 Task: Set and save  "Default tune Set and save ting used" for "H.264/MPEG-4 Part 10/AVC encoder (x264)" to the  still image.
Action: Mouse moved to (99, 16)
Screenshot: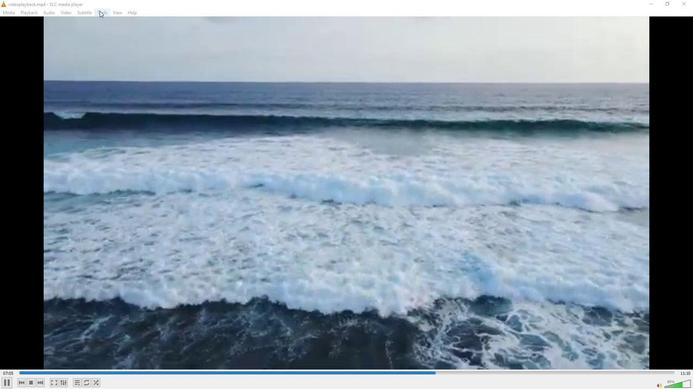 
Action: Mouse pressed left at (99, 16)
Screenshot: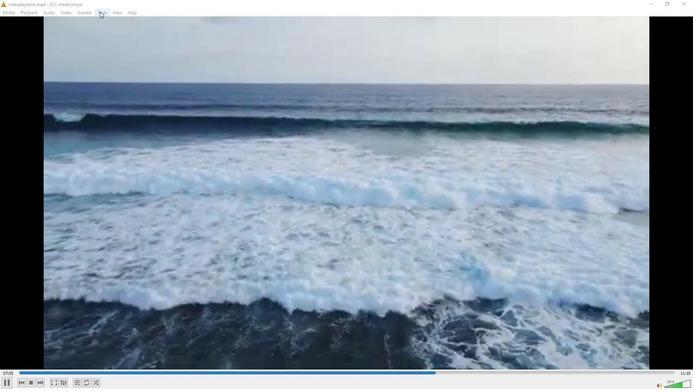
Action: Mouse moved to (119, 100)
Screenshot: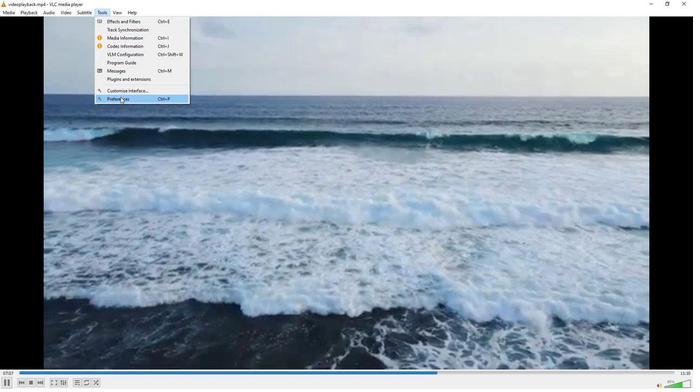 
Action: Mouse pressed left at (119, 100)
Screenshot: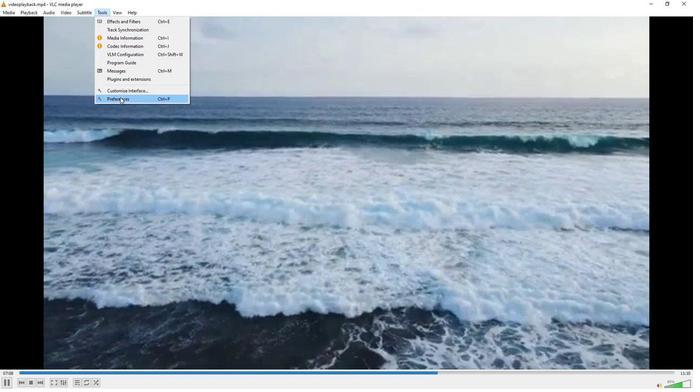 
Action: Mouse moved to (229, 317)
Screenshot: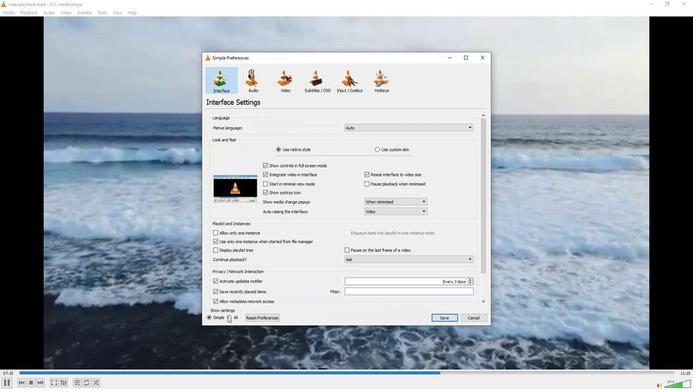 
Action: Mouse pressed left at (229, 317)
Screenshot: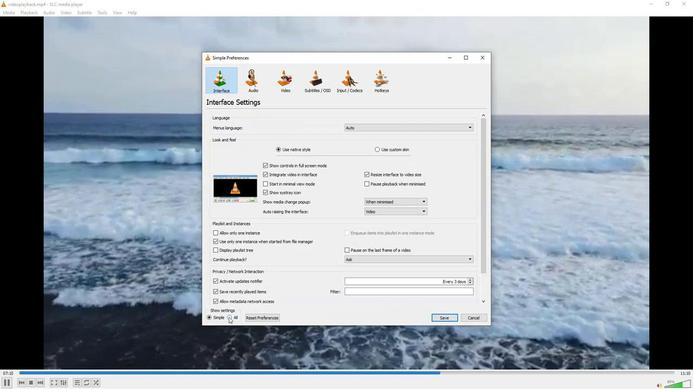 
Action: Mouse moved to (220, 246)
Screenshot: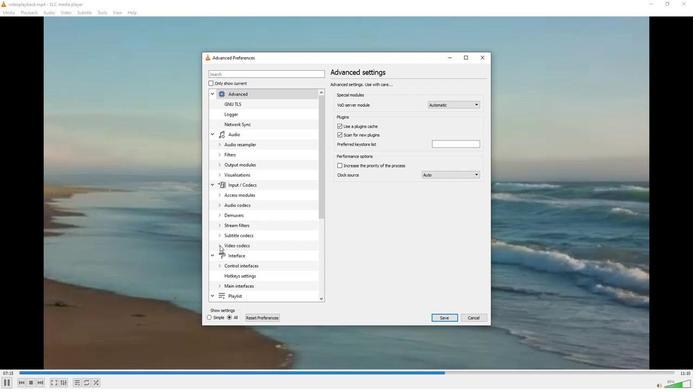 
Action: Mouse pressed left at (220, 246)
Screenshot: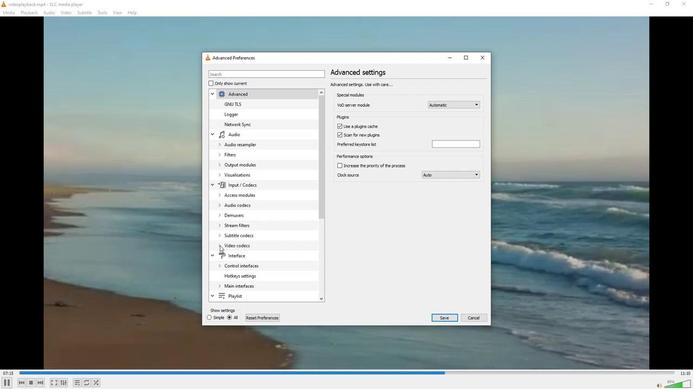 
Action: Mouse moved to (235, 264)
Screenshot: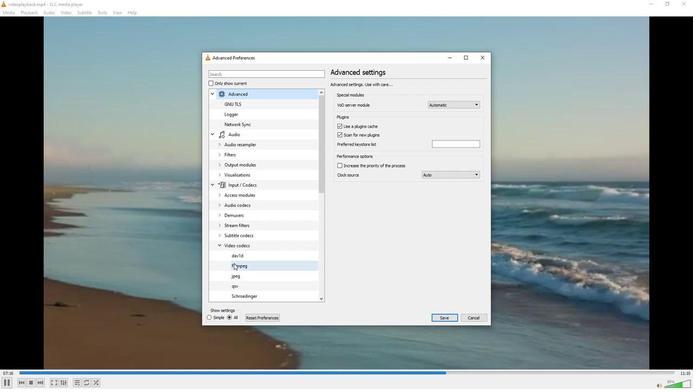 
Action: Mouse scrolled (235, 264) with delta (0, 0)
Screenshot: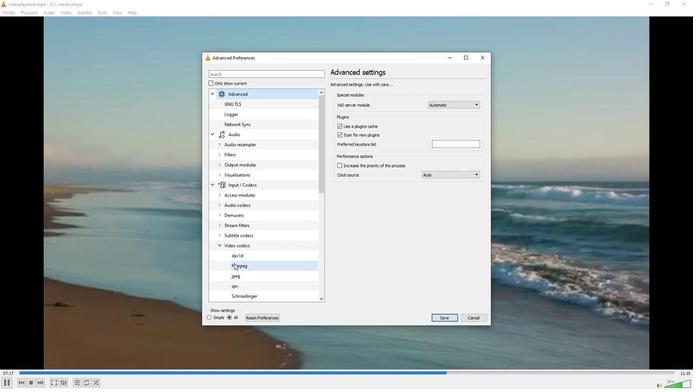 
Action: Mouse moved to (240, 295)
Screenshot: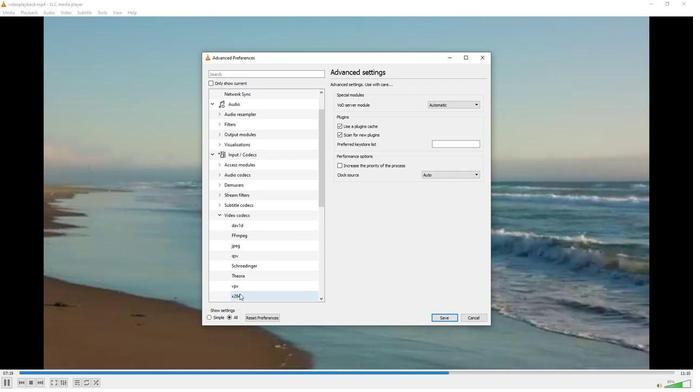 
Action: Mouse pressed left at (240, 295)
Screenshot: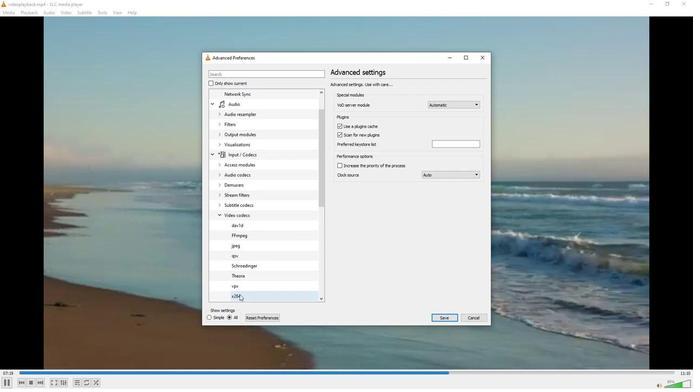 
Action: Mouse moved to (370, 194)
Screenshot: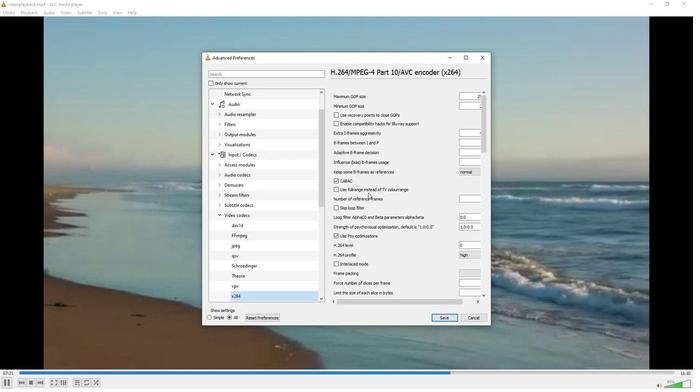 
Action: Mouse scrolled (370, 194) with delta (0, 0)
Screenshot: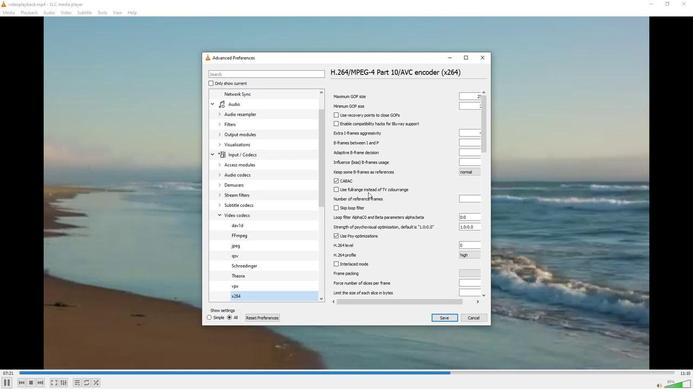 
Action: Mouse scrolled (370, 194) with delta (0, 0)
Screenshot: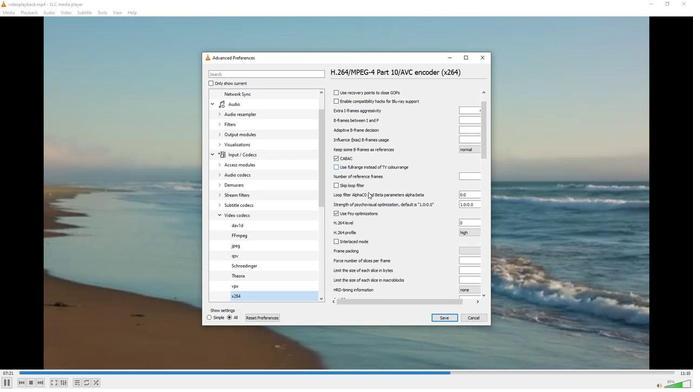 
Action: Mouse scrolled (370, 194) with delta (0, 0)
Screenshot: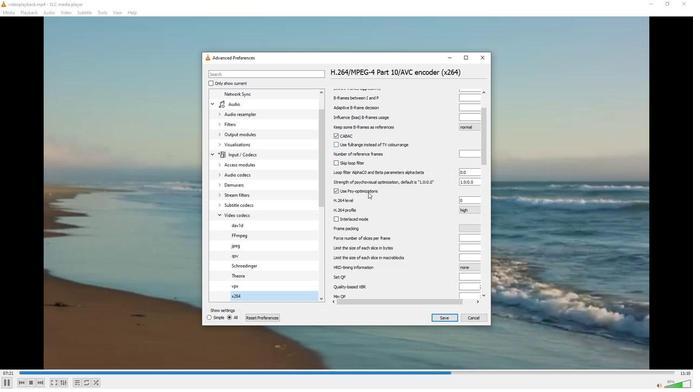 
Action: Mouse scrolled (370, 194) with delta (0, 0)
Screenshot: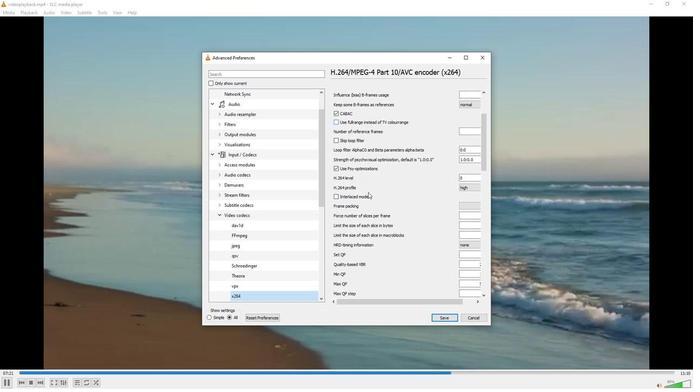 
Action: Mouse scrolled (370, 194) with delta (0, 0)
Screenshot: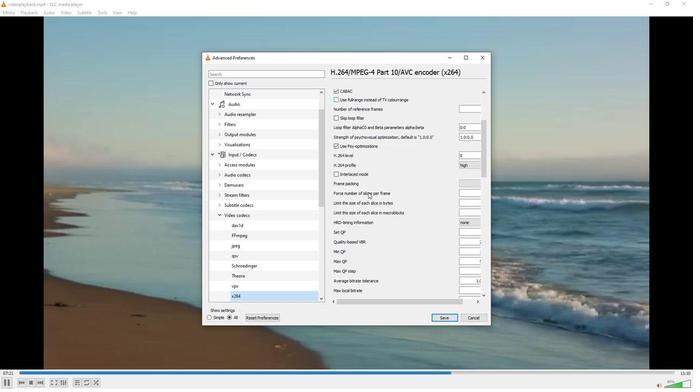 
Action: Mouse moved to (370, 193)
Screenshot: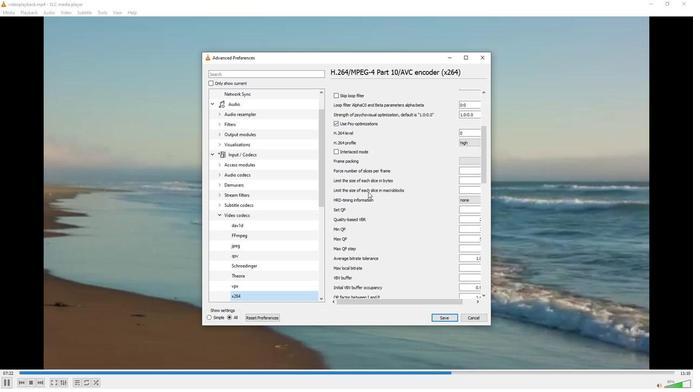 
Action: Mouse scrolled (370, 193) with delta (0, 0)
Screenshot: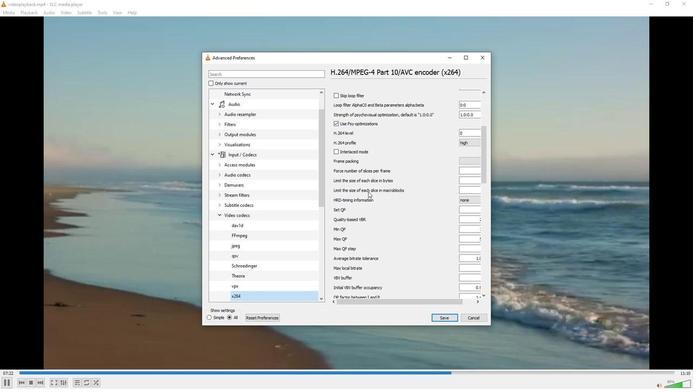 
Action: Mouse scrolled (370, 193) with delta (0, 0)
Screenshot: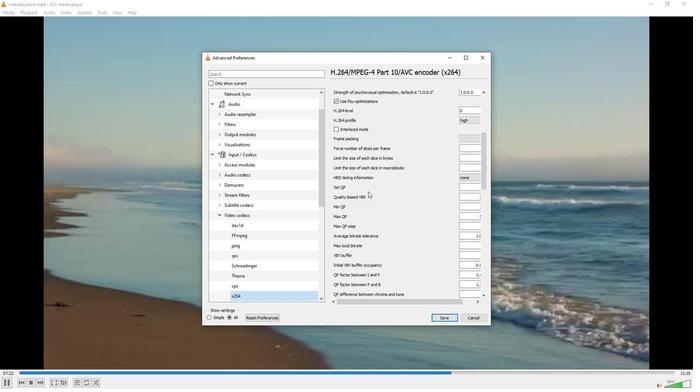 
Action: Mouse scrolled (370, 193) with delta (0, 0)
Screenshot: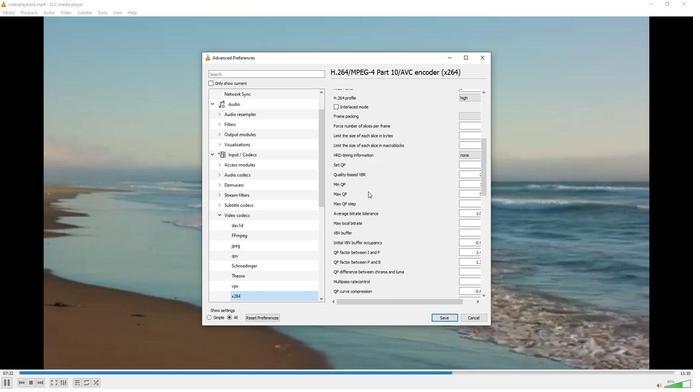
Action: Mouse scrolled (370, 193) with delta (0, 0)
Screenshot: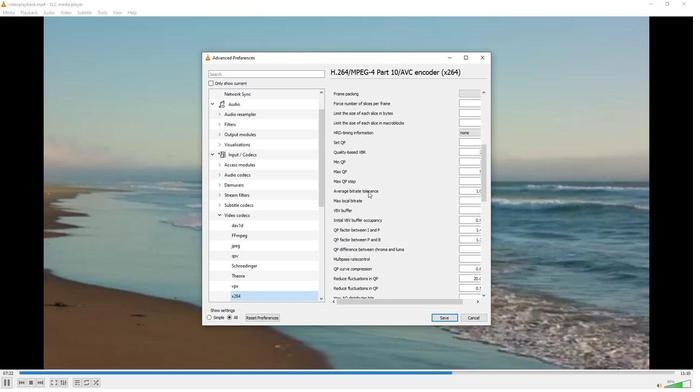 
Action: Mouse scrolled (370, 193) with delta (0, 0)
Screenshot: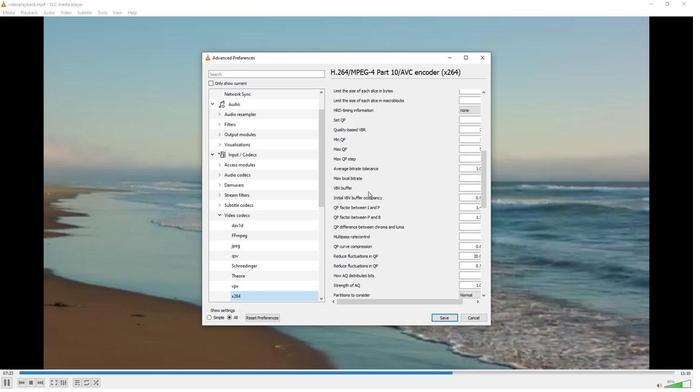 
Action: Mouse moved to (370, 193)
Screenshot: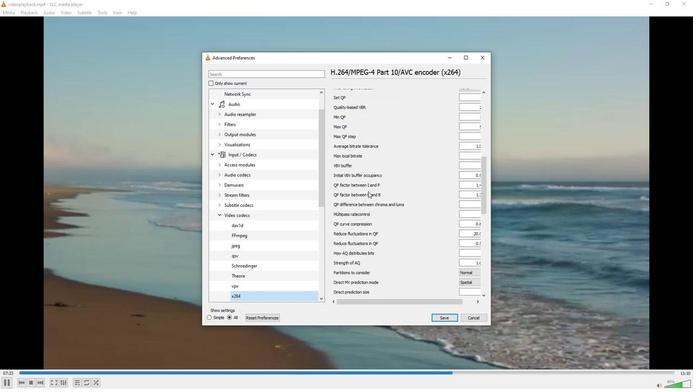 
Action: Mouse scrolled (370, 193) with delta (0, 0)
Screenshot: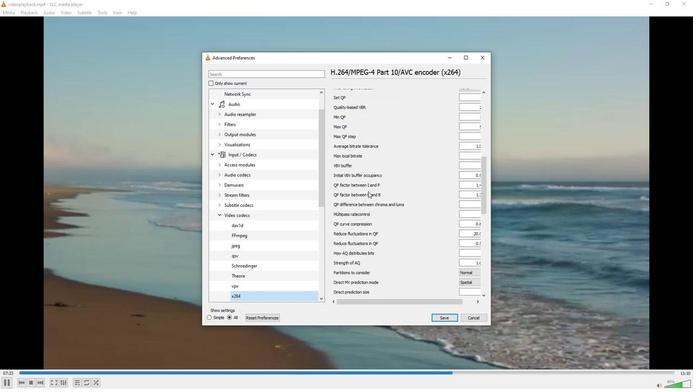 
Action: Mouse scrolled (370, 193) with delta (0, 0)
Screenshot: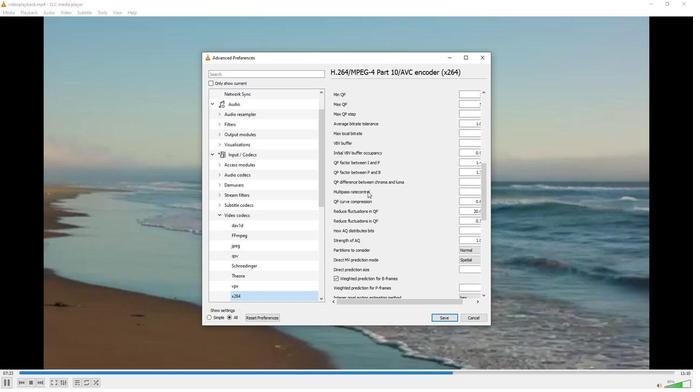 
Action: Mouse scrolled (370, 193) with delta (0, 0)
Screenshot: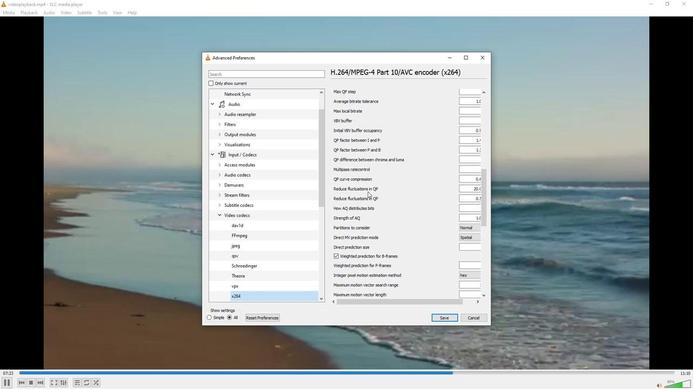 
Action: Mouse moved to (369, 193)
Screenshot: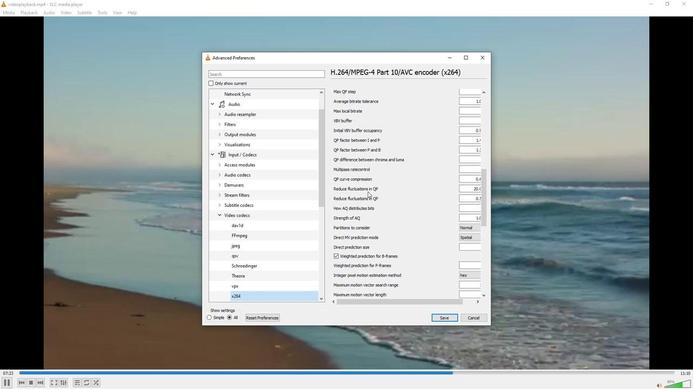 
Action: Mouse scrolled (369, 193) with delta (0, 0)
Screenshot: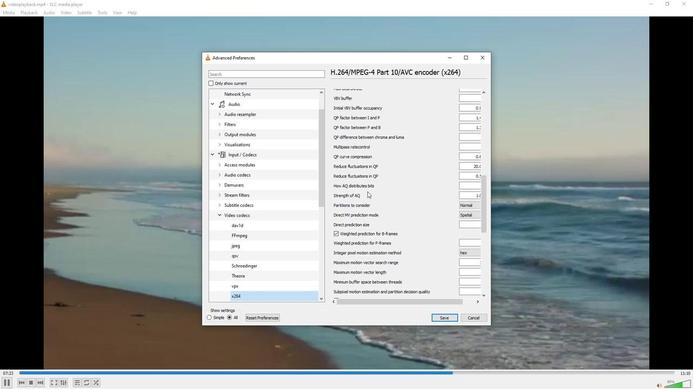 
Action: Mouse scrolled (369, 193) with delta (0, 0)
Screenshot: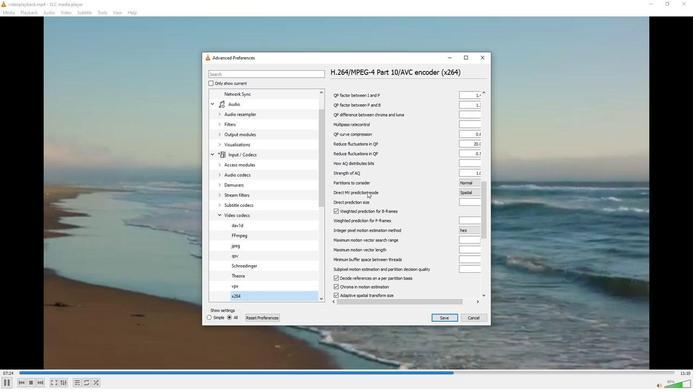 
Action: Mouse scrolled (369, 193) with delta (0, 0)
Screenshot: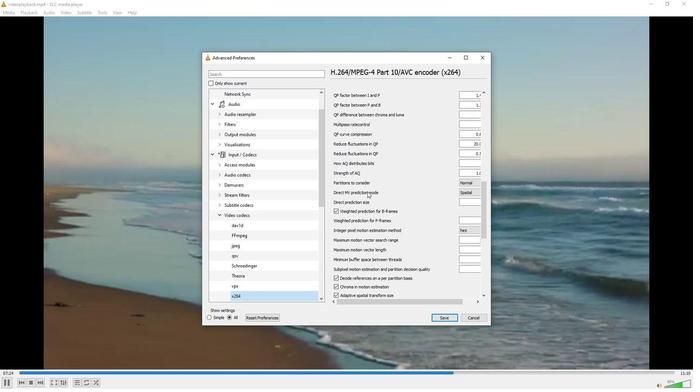 
Action: Mouse scrolled (369, 193) with delta (0, 0)
Screenshot: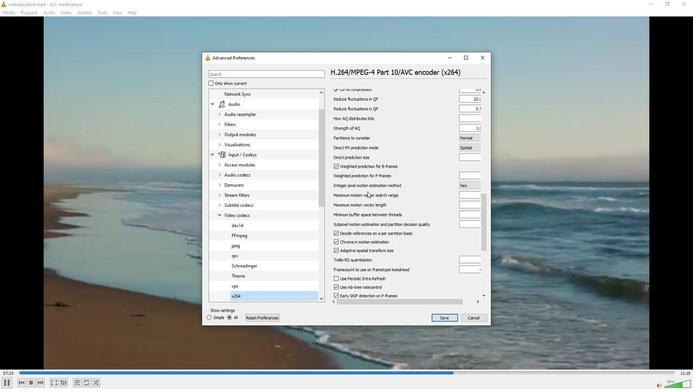 
Action: Mouse scrolled (369, 193) with delta (0, 0)
Screenshot: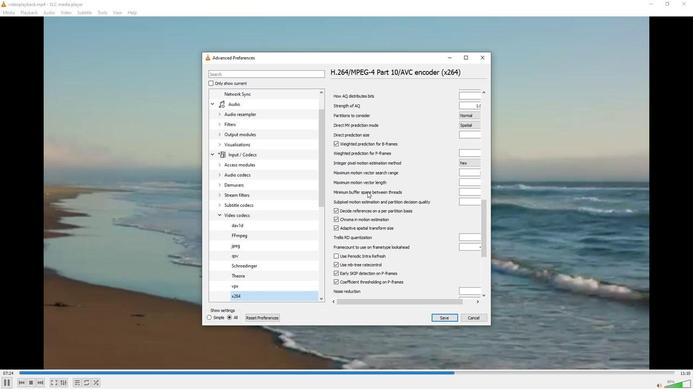 
Action: Mouse scrolled (369, 193) with delta (0, 0)
Screenshot: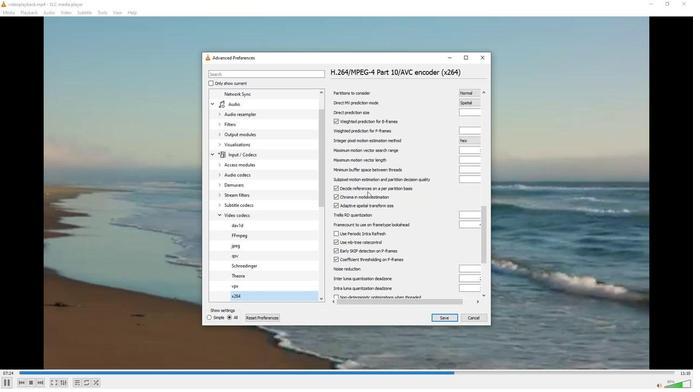 
Action: Mouse moved to (369, 193)
Screenshot: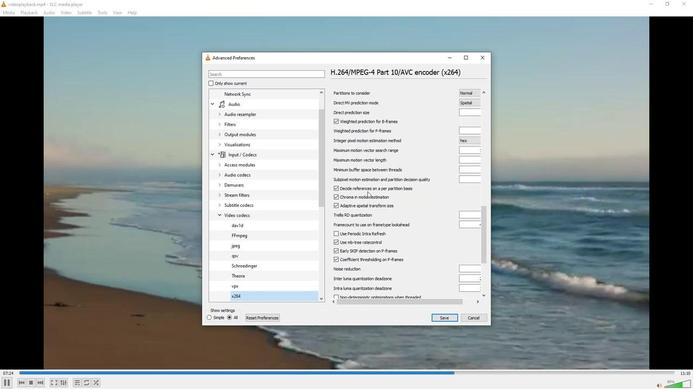 
Action: Mouse scrolled (369, 193) with delta (0, 0)
Screenshot: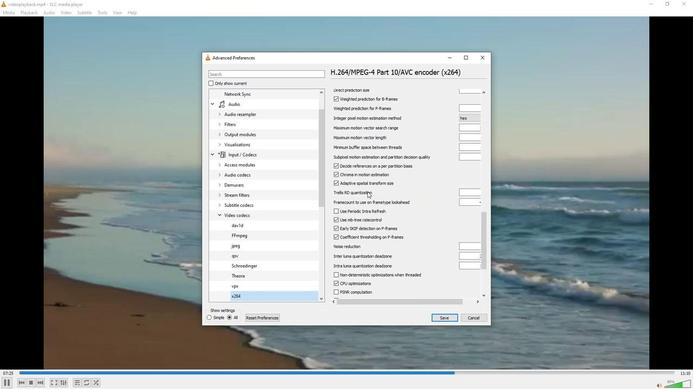 
Action: Mouse moved to (369, 193)
Screenshot: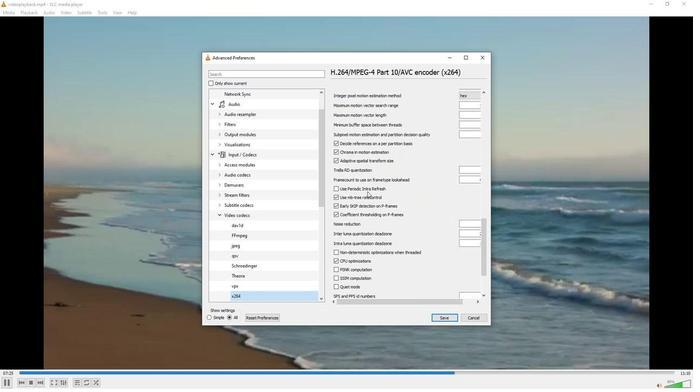 
Action: Mouse scrolled (369, 193) with delta (0, 0)
Screenshot: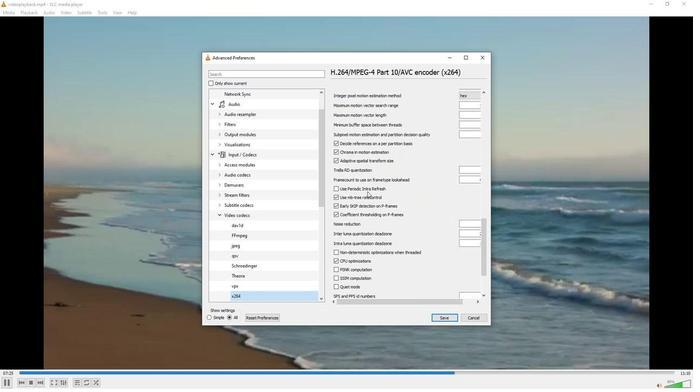 
Action: Mouse moved to (368, 193)
Screenshot: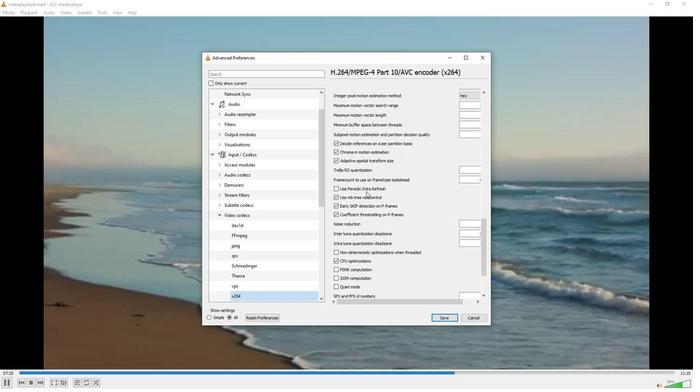 
Action: Mouse scrolled (368, 193) with delta (0, 0)
Screenshot: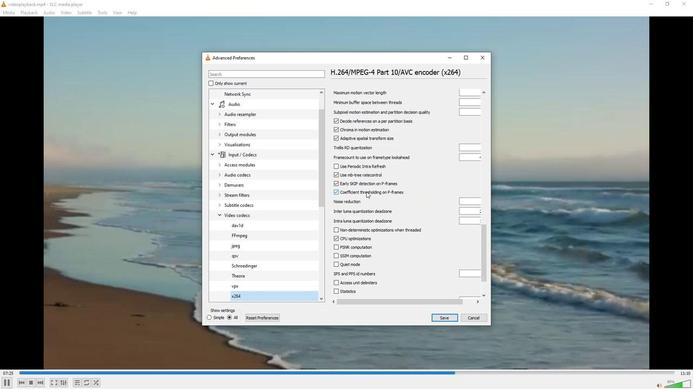 
Action: Mouse scrolled (368, 193) with delta (0, 0)
Screenshot: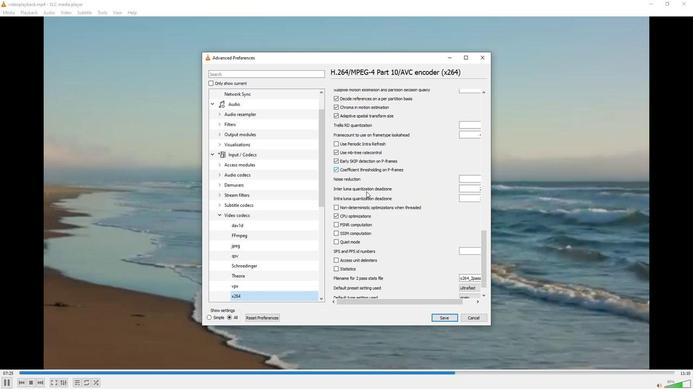 
Action: Mouse scrolled (368, 193) with delta (0, 0)
Screenshot: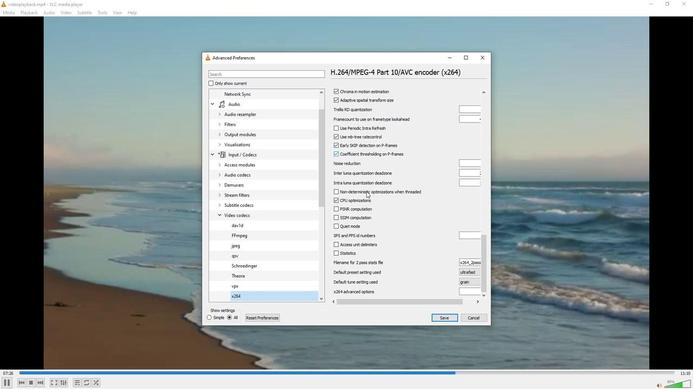 
Action: Mouse scrolled (368, 193) with delta (0, 0)
Screenshot: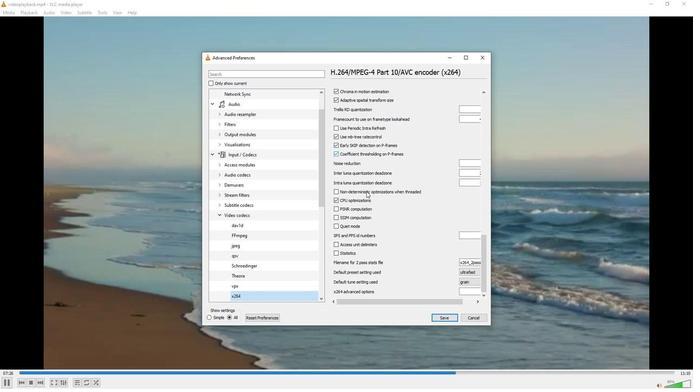 
Action: Mouse moved to (457, 304)
Screenshot: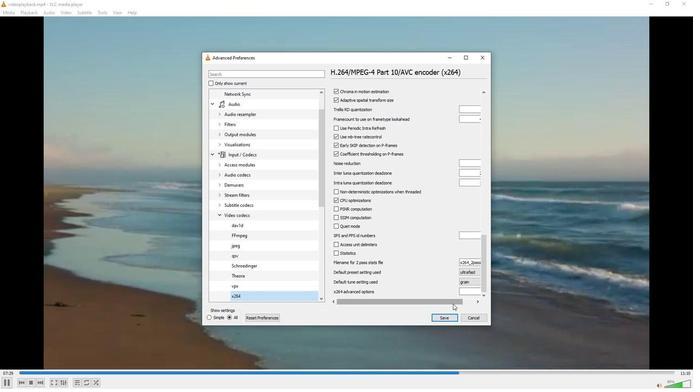 
Action: Mouse pressed left at (457, 304)
Screenshot: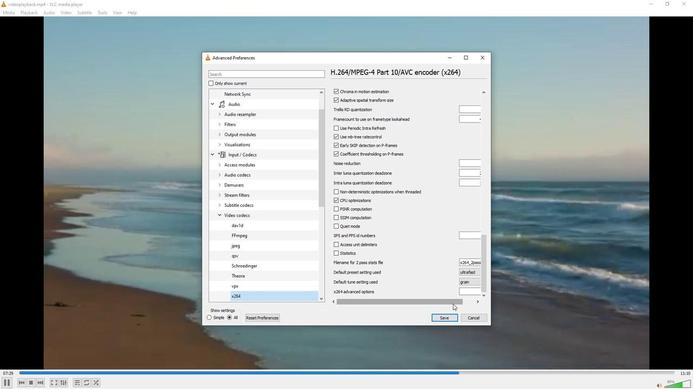 
Action: Mouse moved to (477, 283)
Screenshot: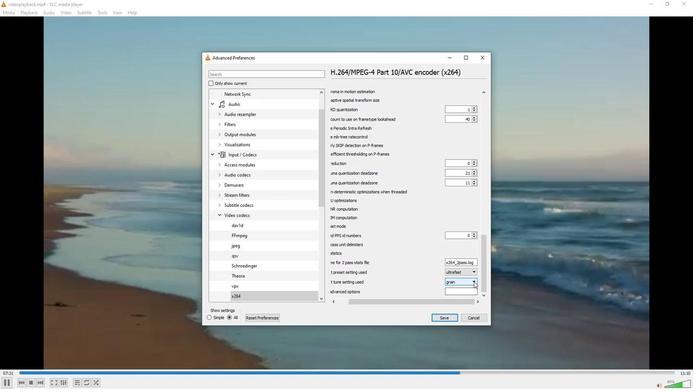 
Action: Mouse pressed left at (477, 283)
Screenshot: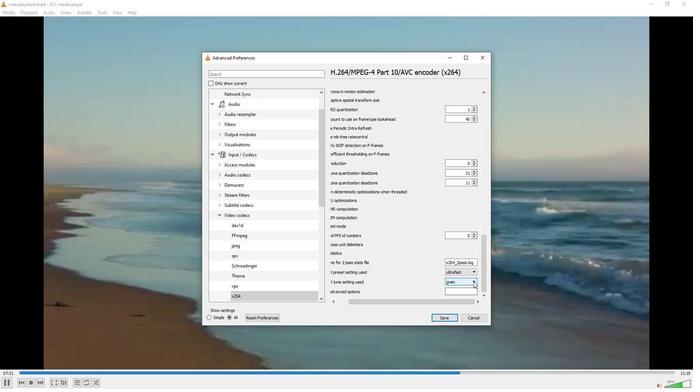 
Action: Mouse moved to (457, 304)
Screenshot: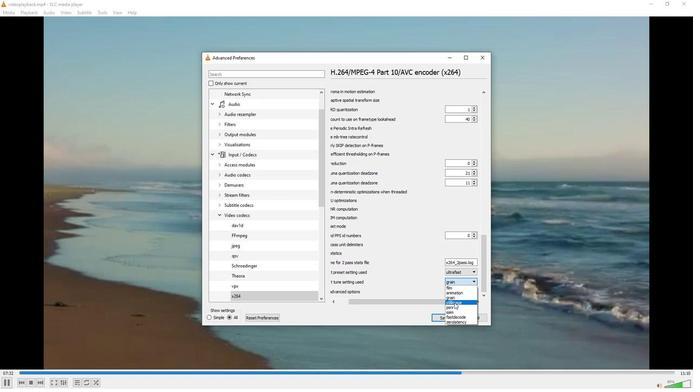 
Action: Mouse pressed left at (457, 304)
Screenshot: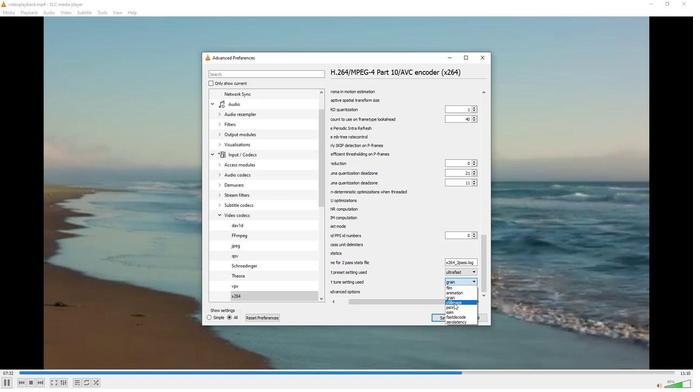 
Action: Mouse moved to (448, 318)
Screenshot: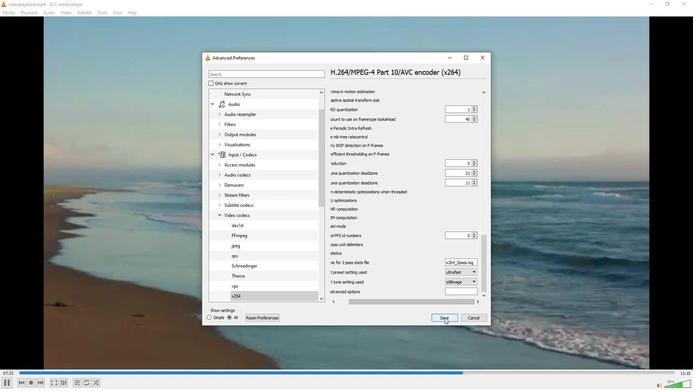 
Action: Mouse pressed left at (448, 318)
Screenshot: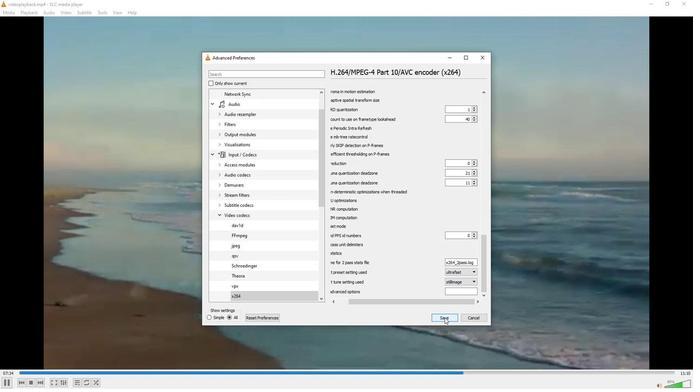 
Action: Mouse moved to (433, 292)
Screenshot: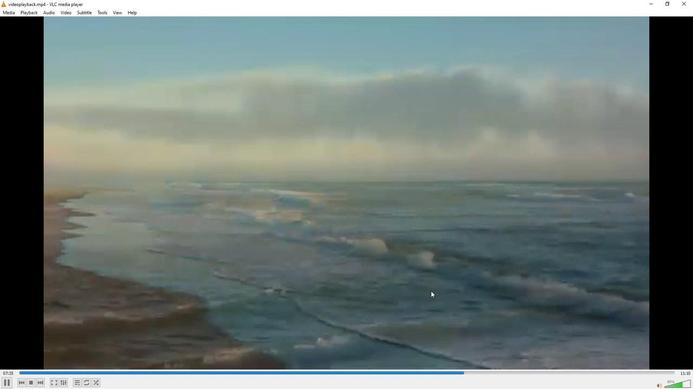 
